 Task: Create in the project TripleWorks a sprint 'Celestial Sprint'.
Action: Mouse moved to (224, 65)
Screenshot: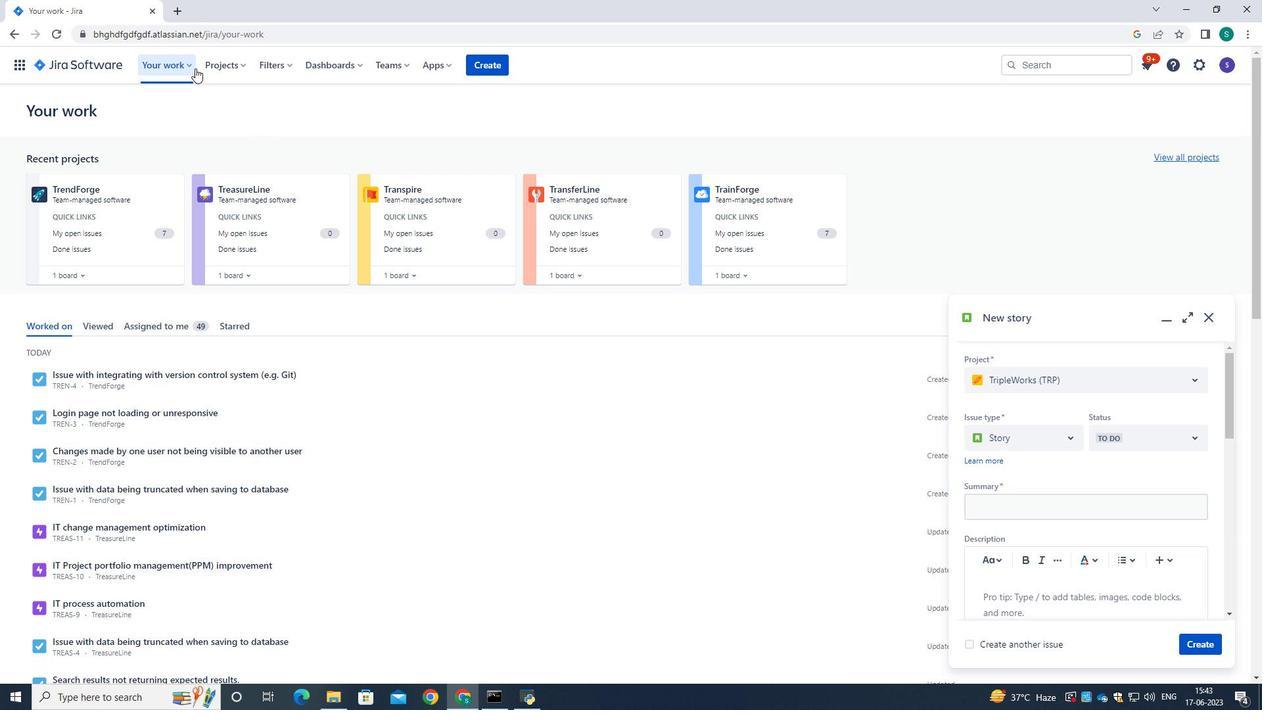 
Action: Mouse pressed left at (224, 65)
Screenshot: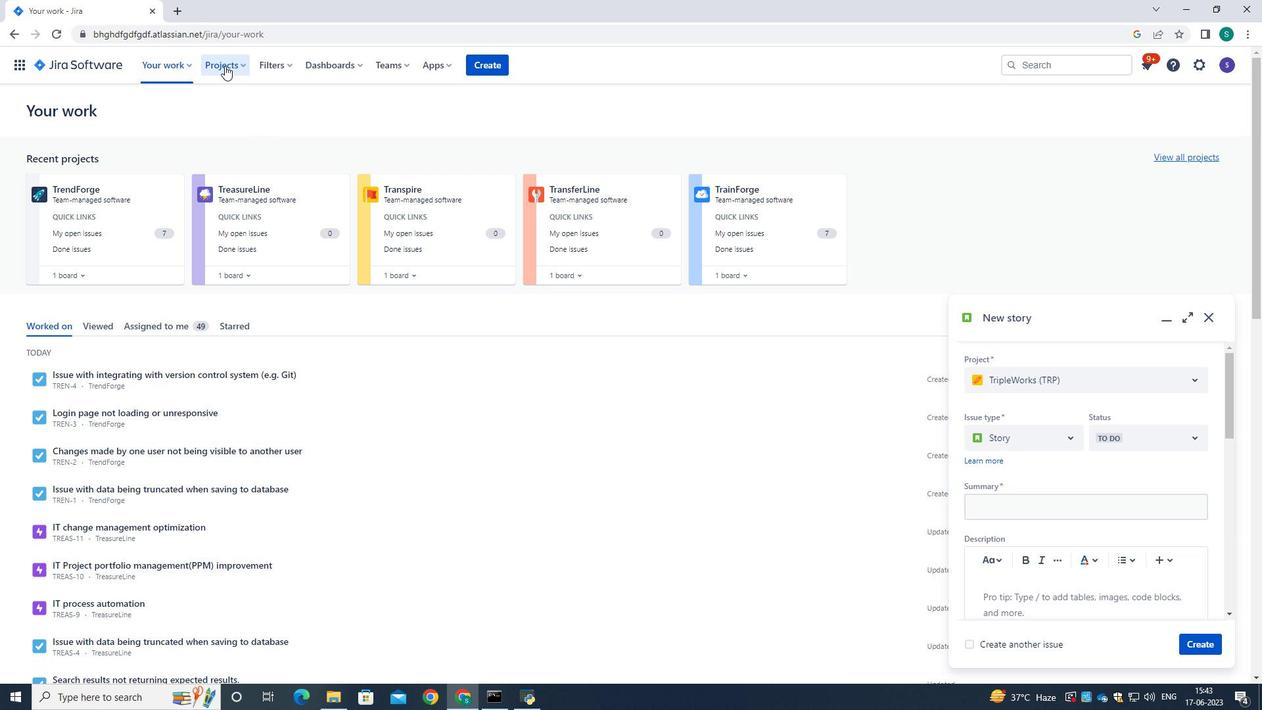 
Action: Mouse moved to (224, 113)
Screenshot: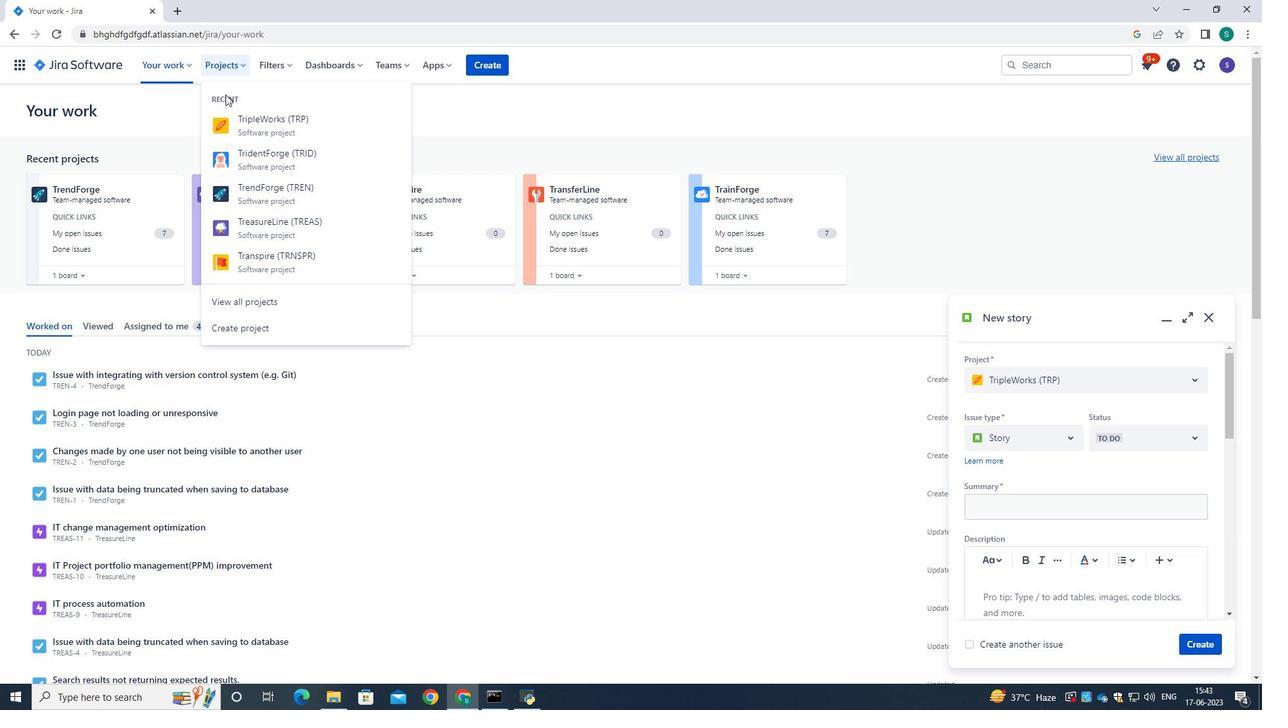 
Action: Mouse pressed left at (224, 113)
Screenshot: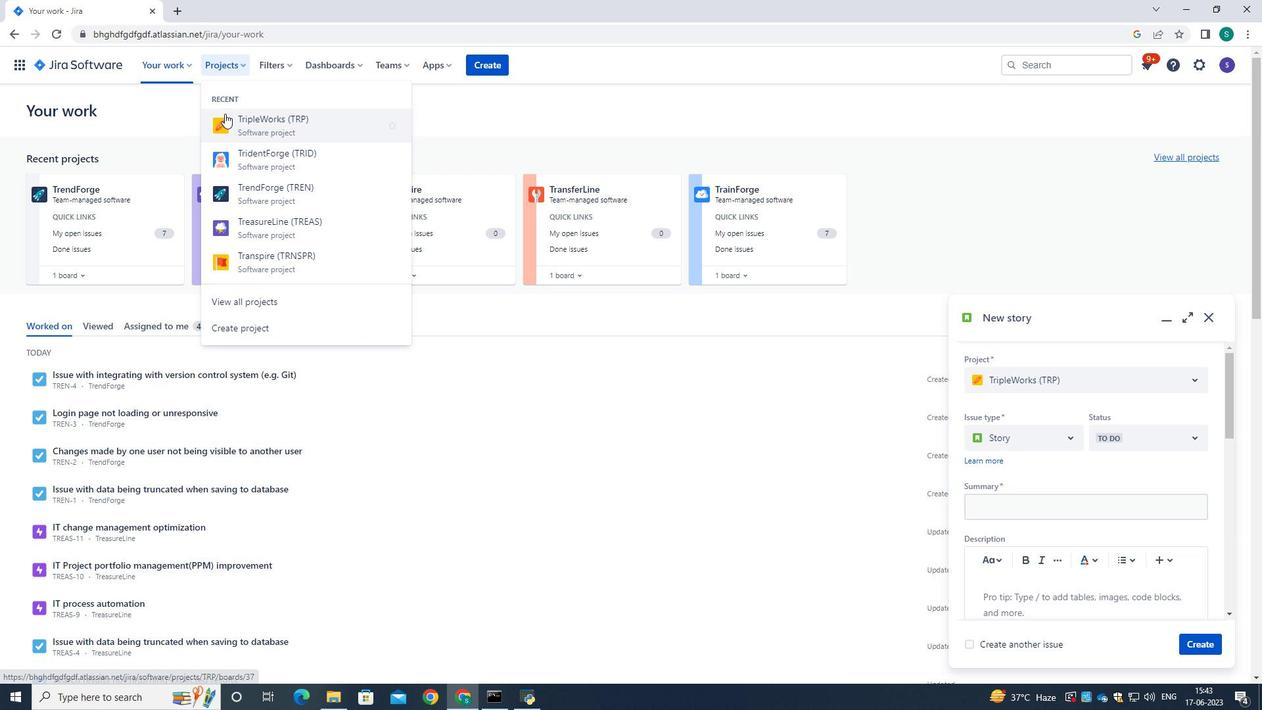
Action: Mouse moved to (126, 205)
Screenshot: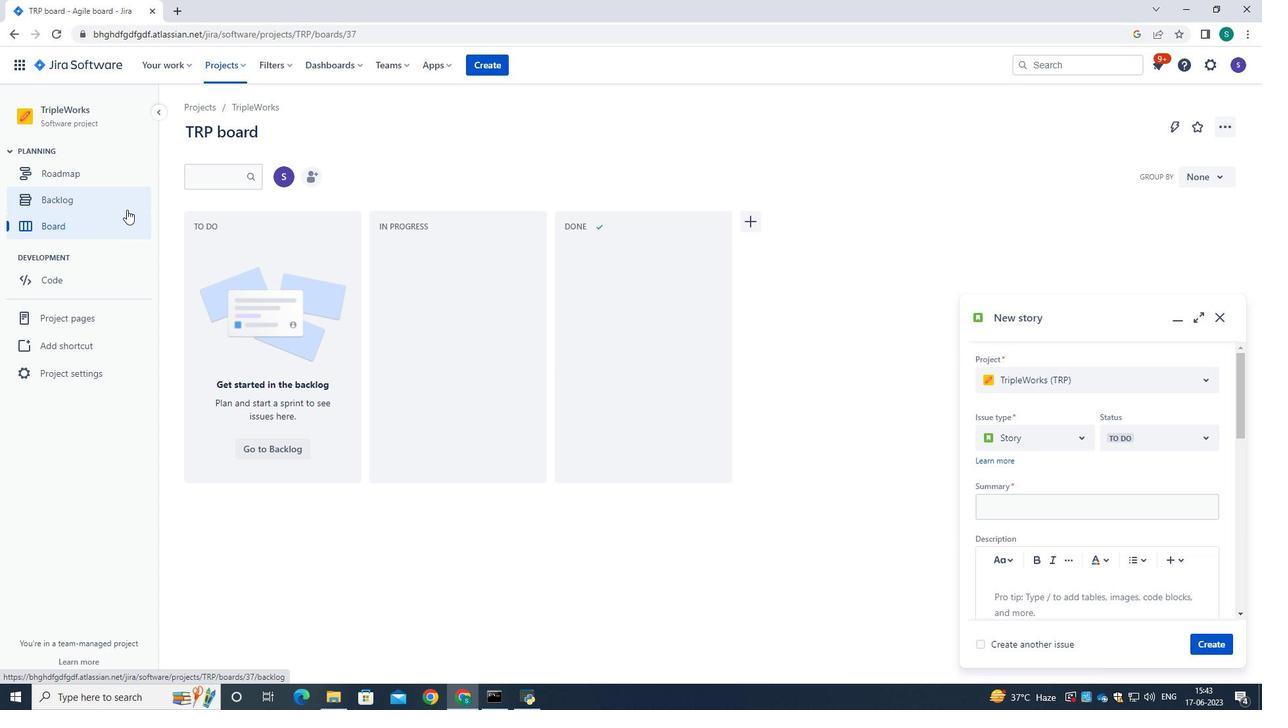 
Action: Mouse pressed left at (126, 205)
Screenshot: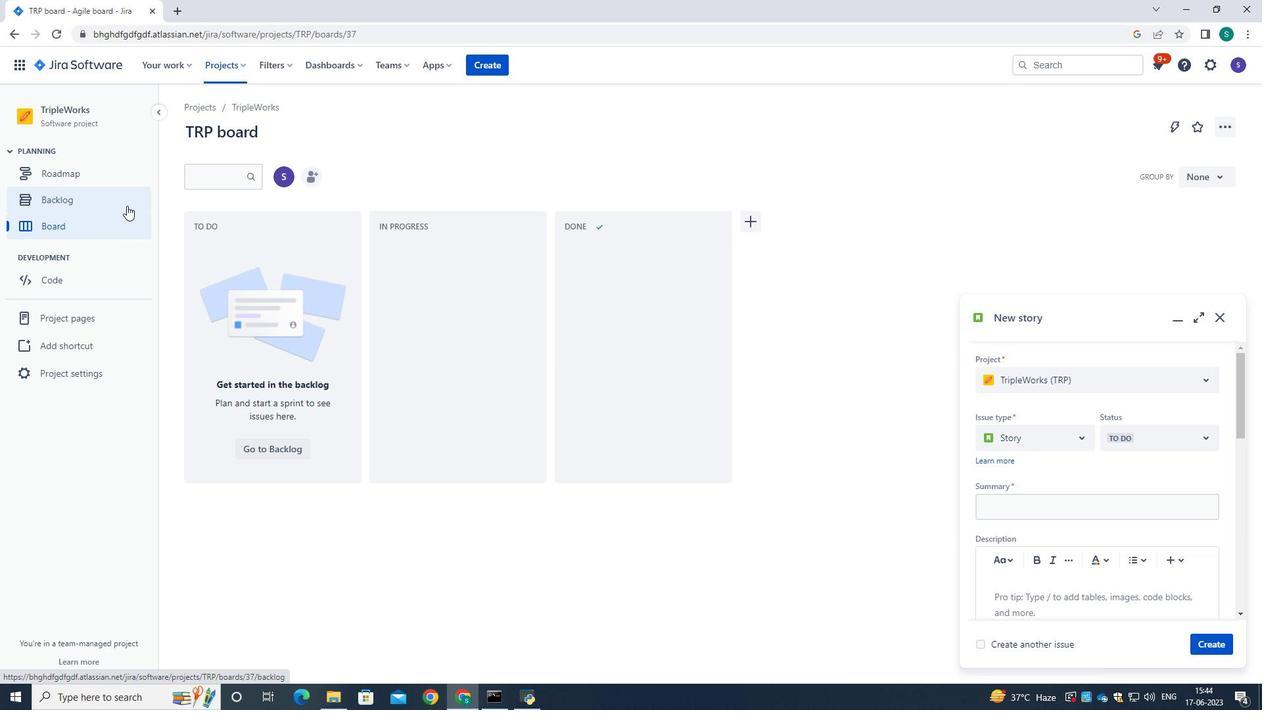 
Action: Mouse moved to (1224, 322)
Screenshot: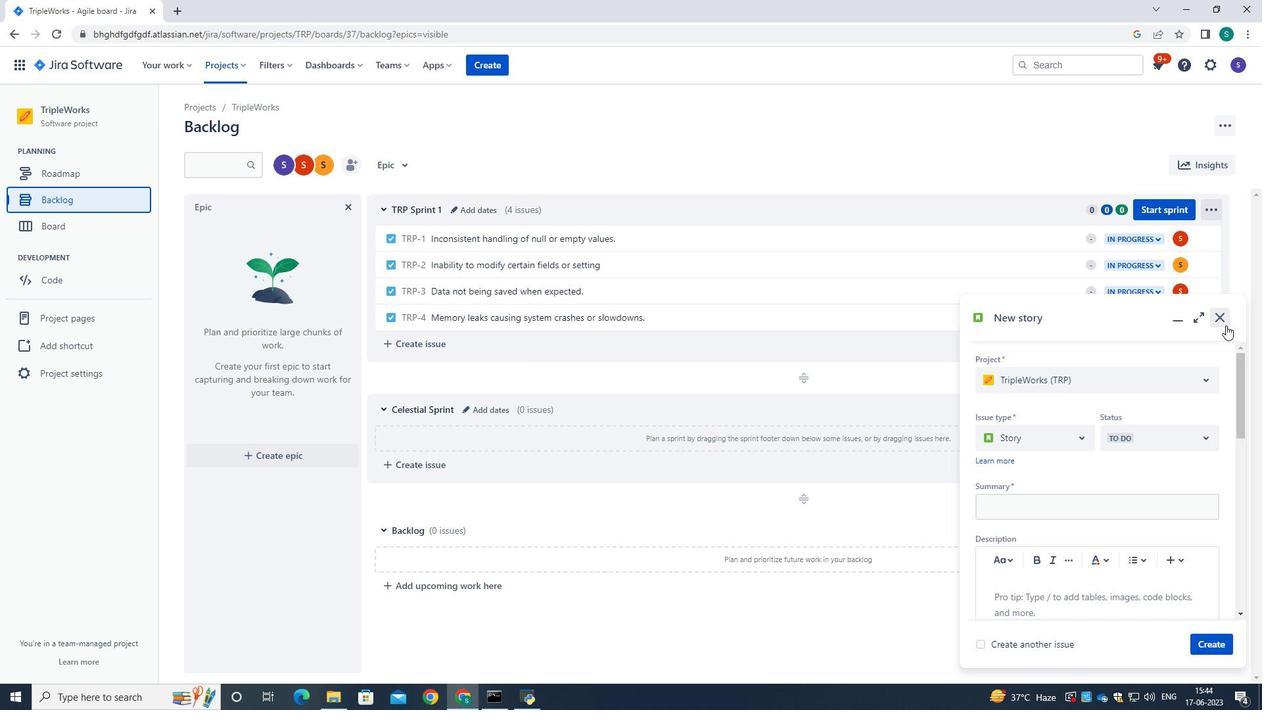 
Action: Mouse pressed left at (1224, 322)
Screenshot: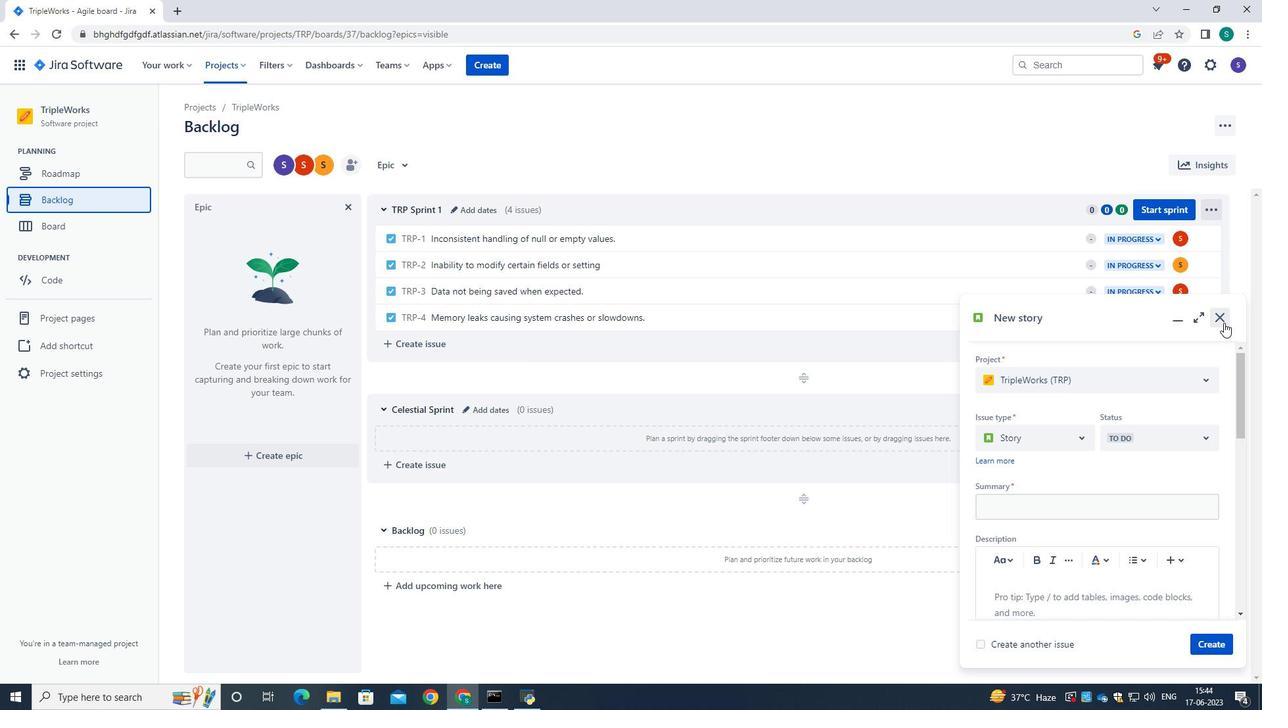 
Action: Mouse moved to (1030, 375)
Screenshot: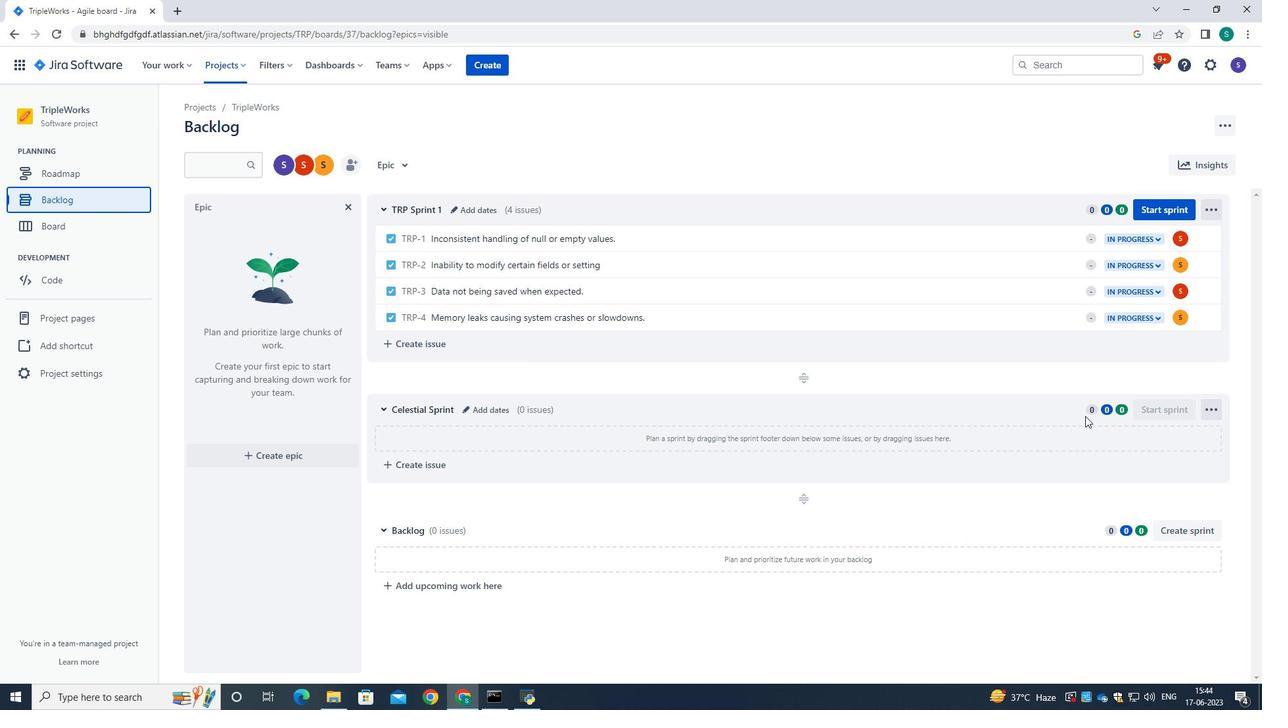
Action: Mouse scrolled (1030, 374) with delta (0, 0)
Screenshot: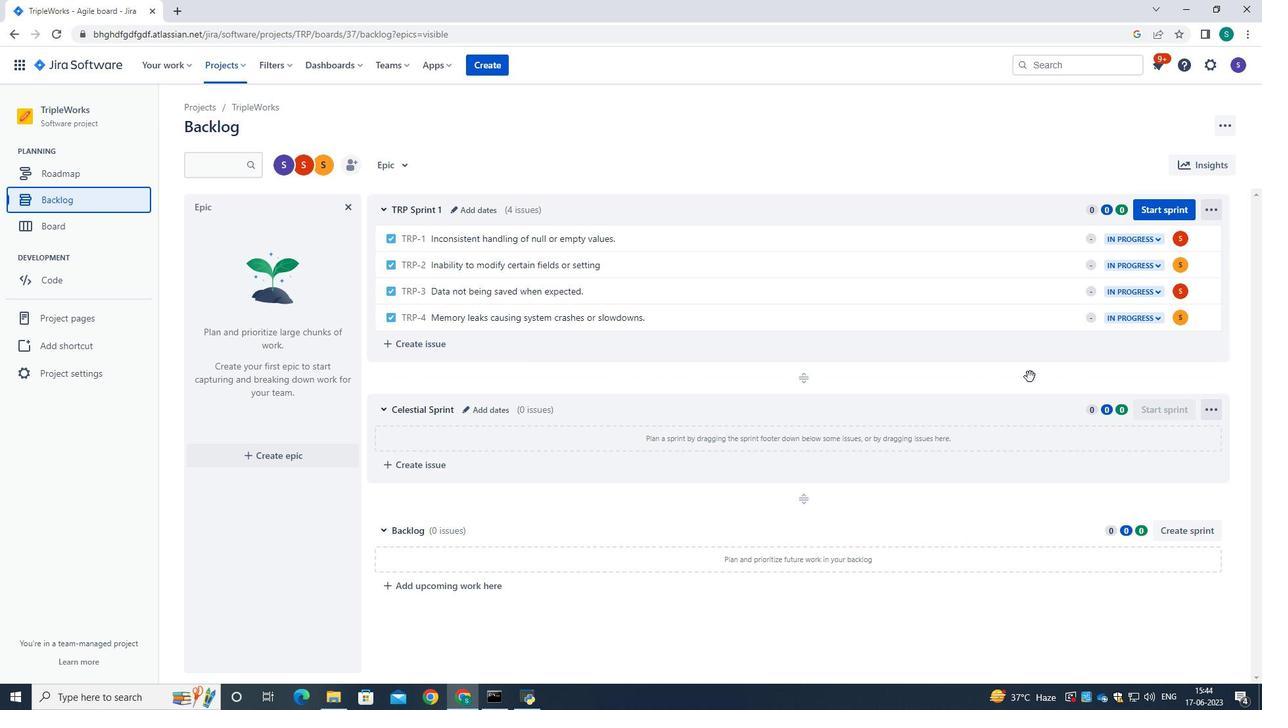 
Action: Mouse scrolled (1030, 374) with delta (0, 0)
Screenshot: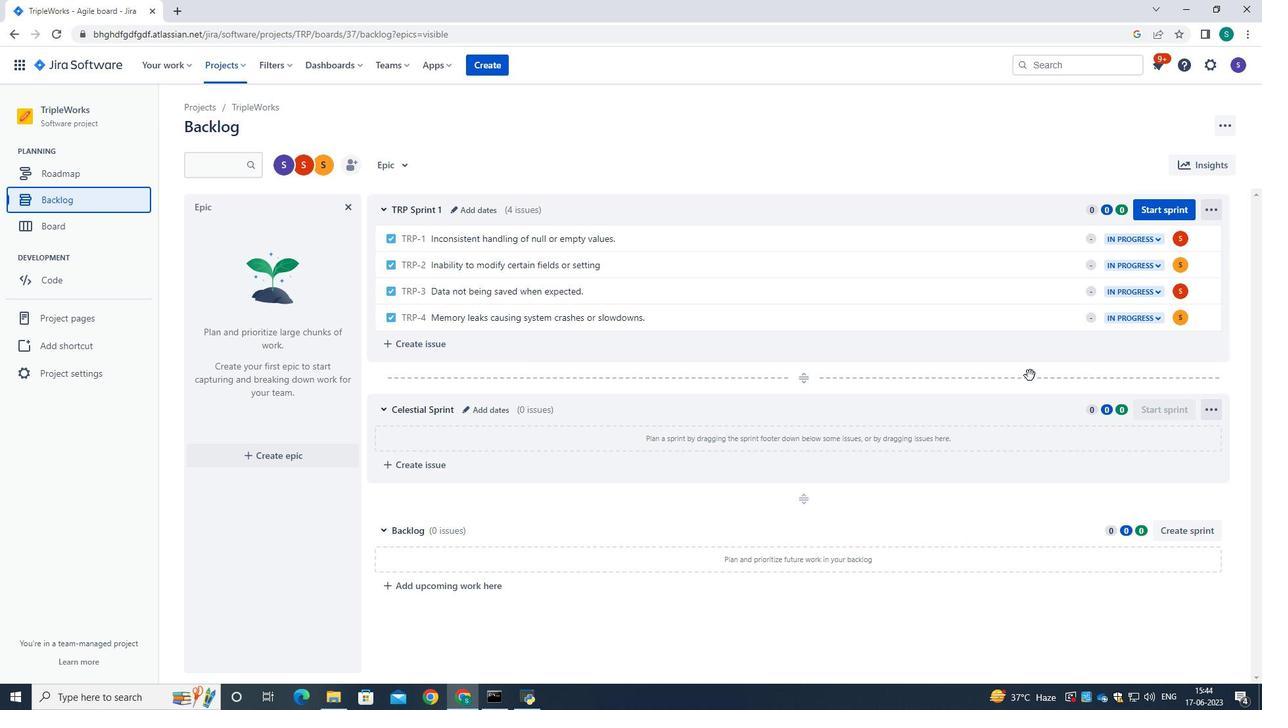 
Action: Mouse moved to (1195, 527)
Screenshot: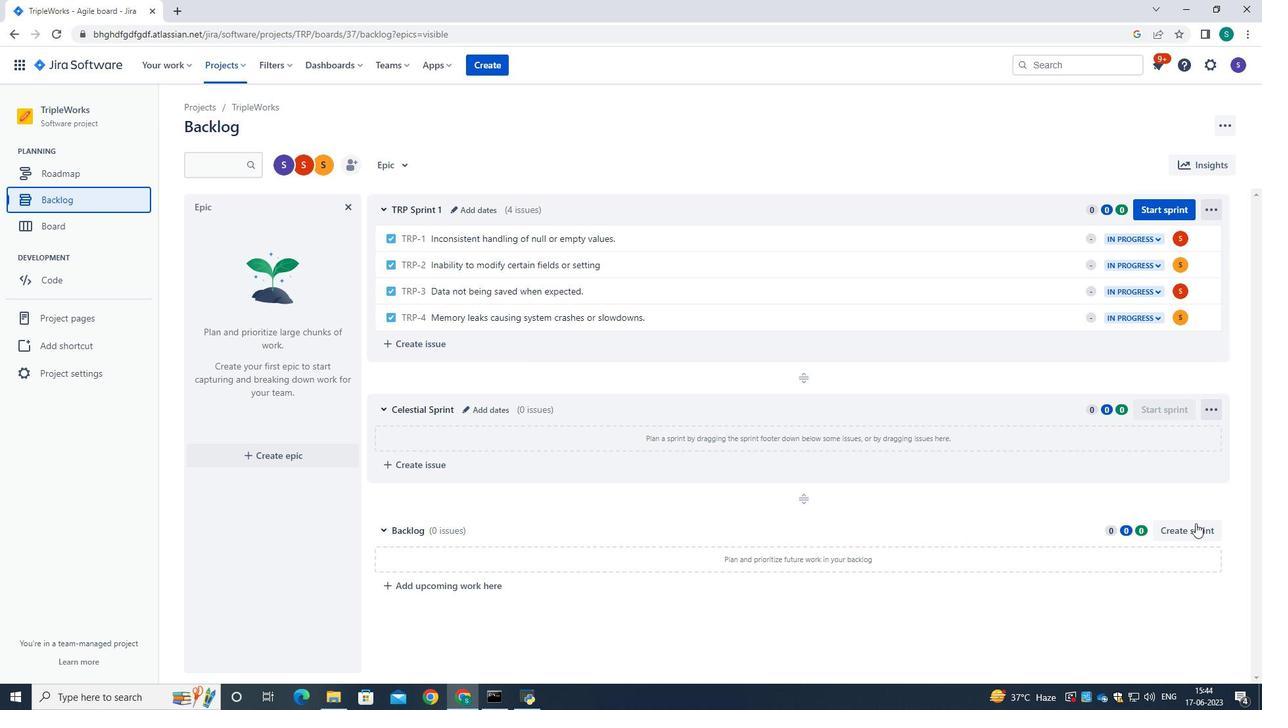 
Action: Mouse pressed left at (1195, 527)
Screenshot: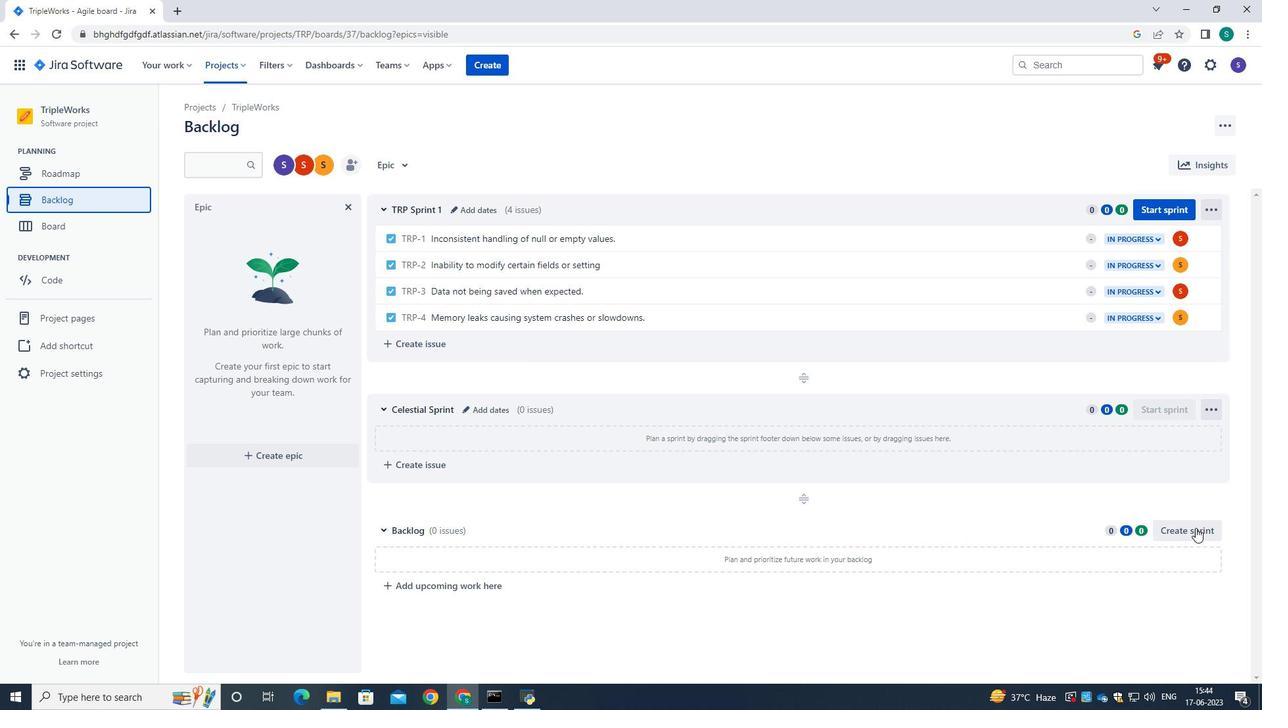 
Action: Mouse moved to (478, 534)
Screenshot: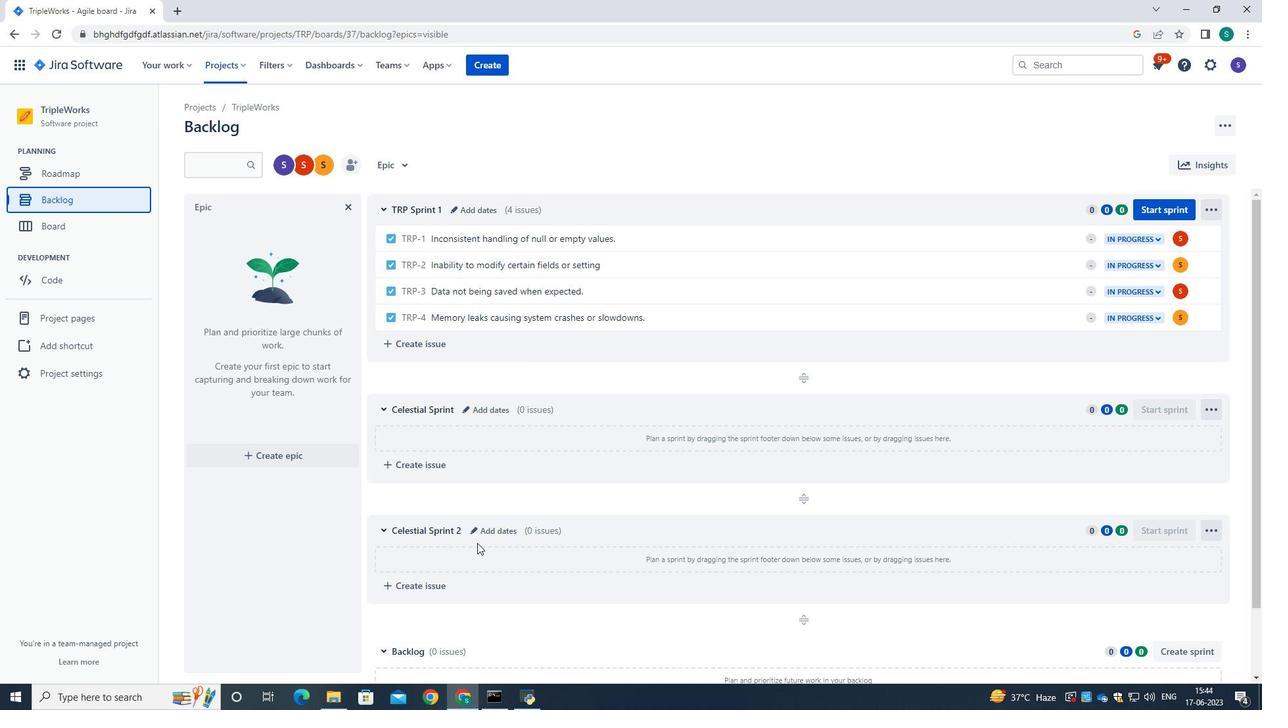 
Action: Mouse pressed left at (478, 534)
Screenshot: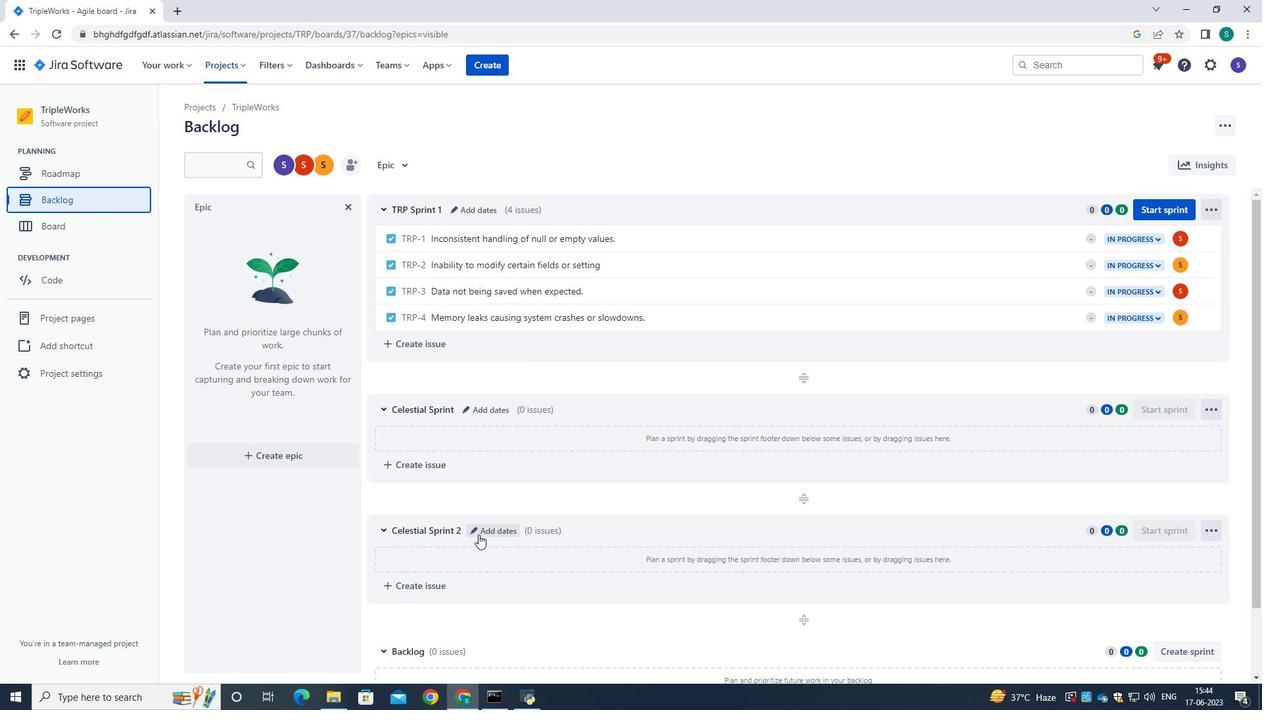 
Action: Mouse moved to (513, 166)
Screenshot: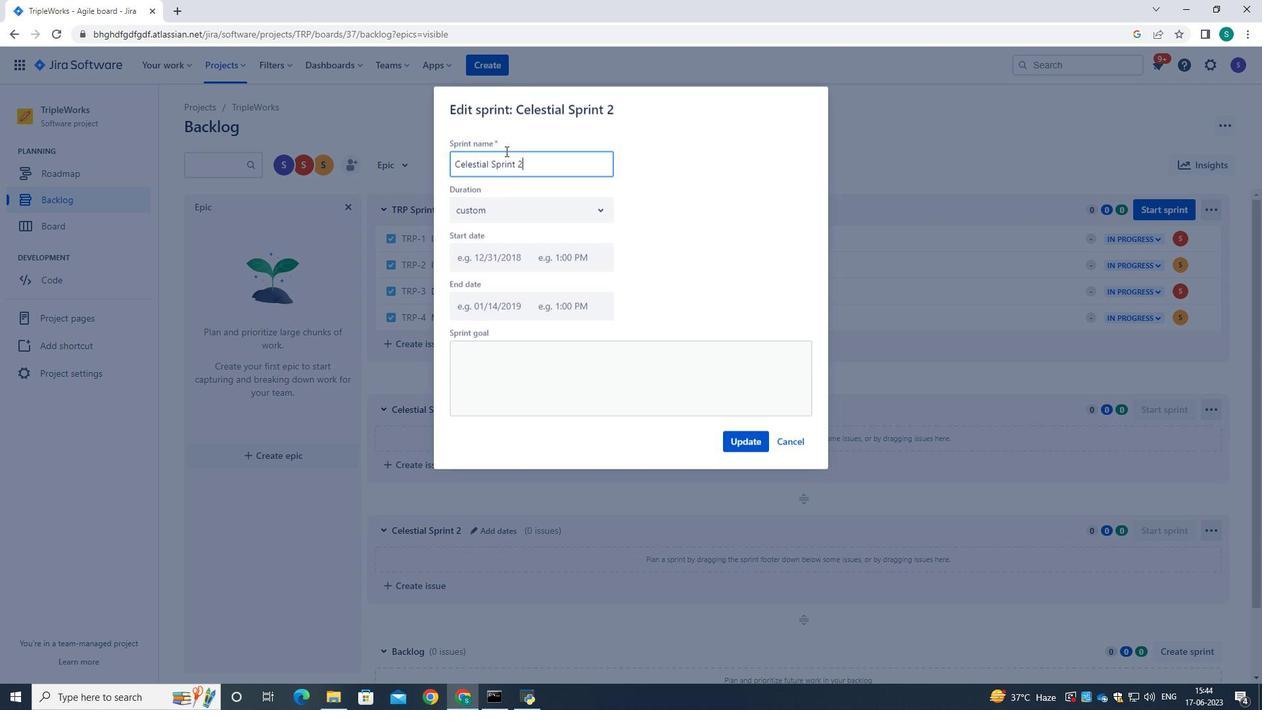 
Action: Key pressed <Key.backspace><Key.backspace>
Screenshot: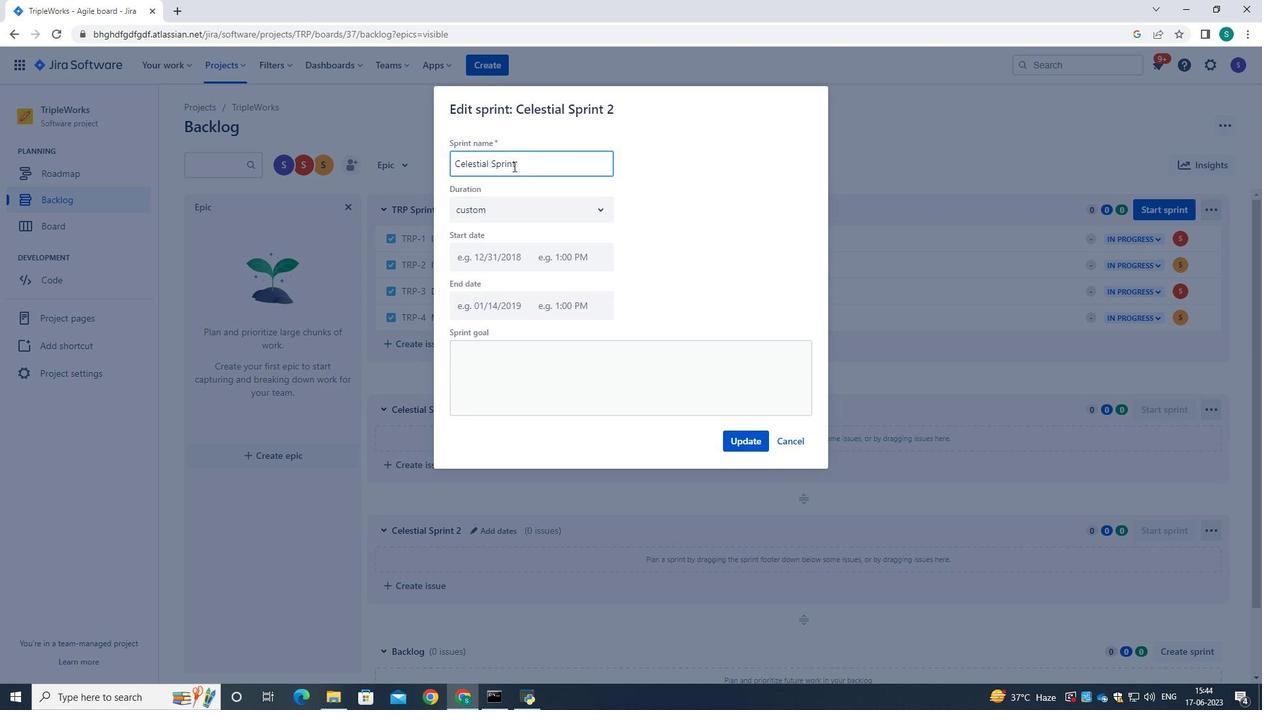 
Action: Mouse moved to (749, 437)
Screenshot: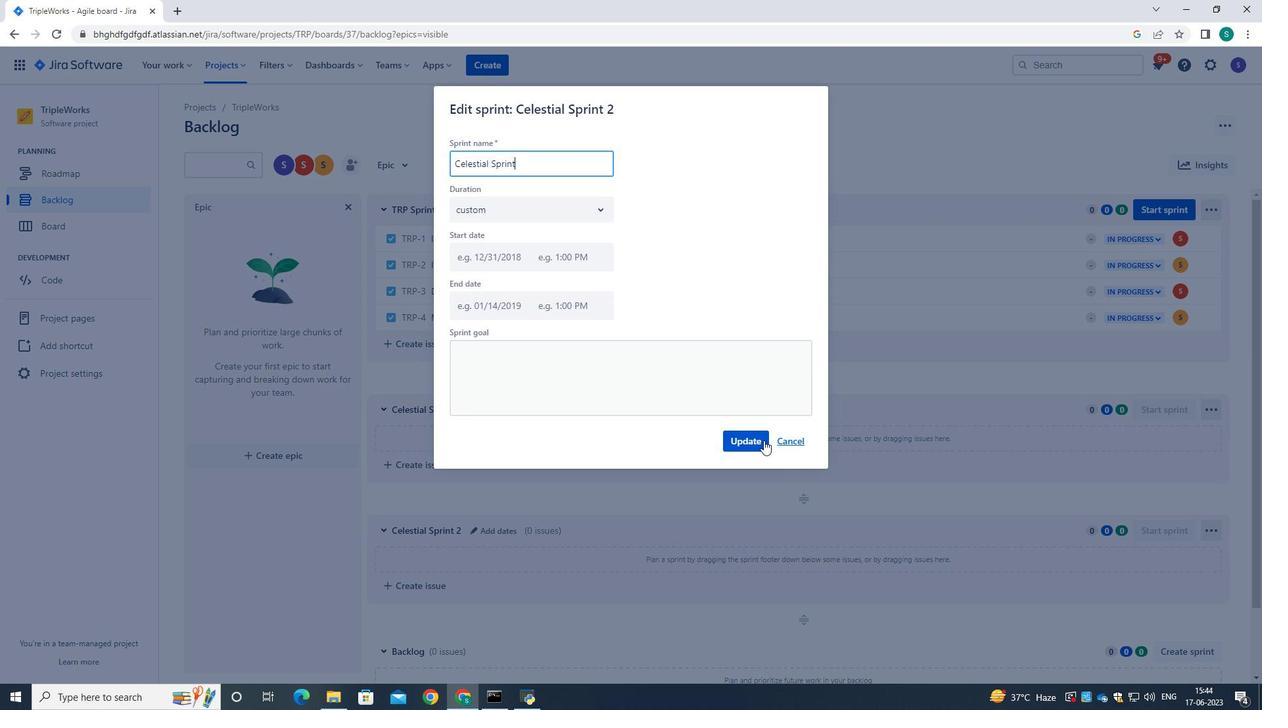 
Action: Mouse pressed left at (749, 437)
Screenshot: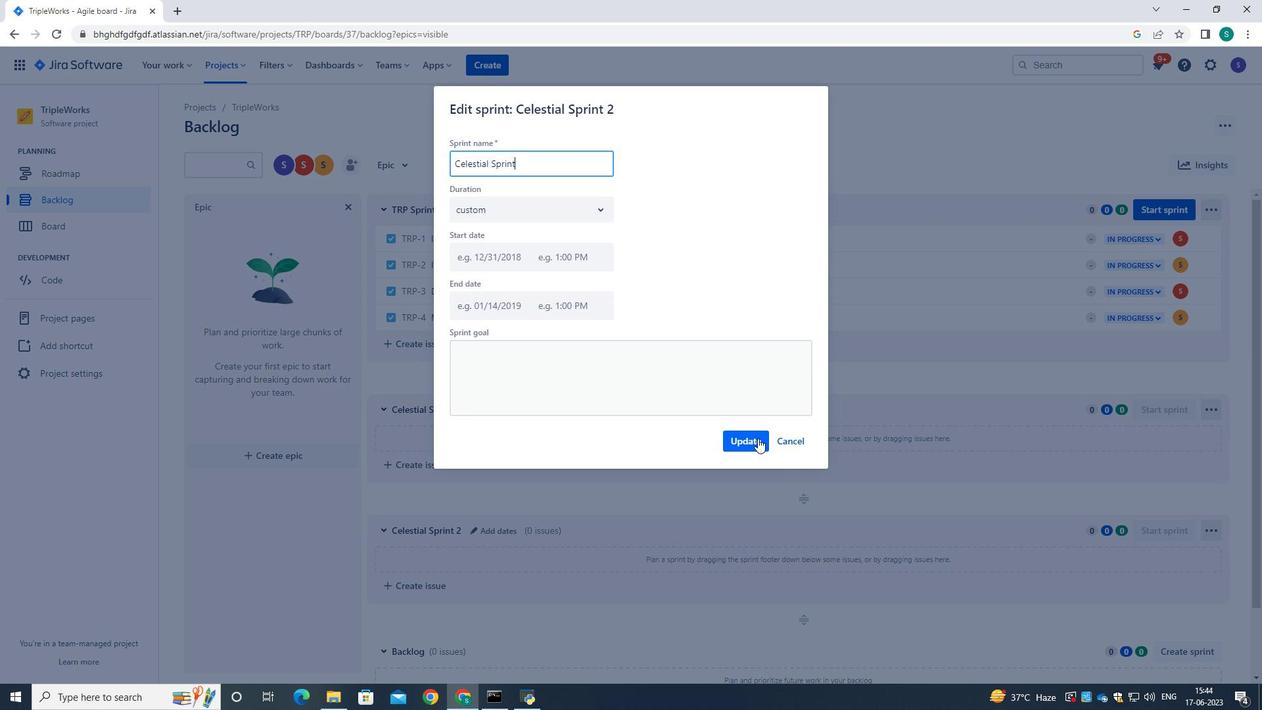 
Action: Mouse moved to (594, 350)
Screenshot: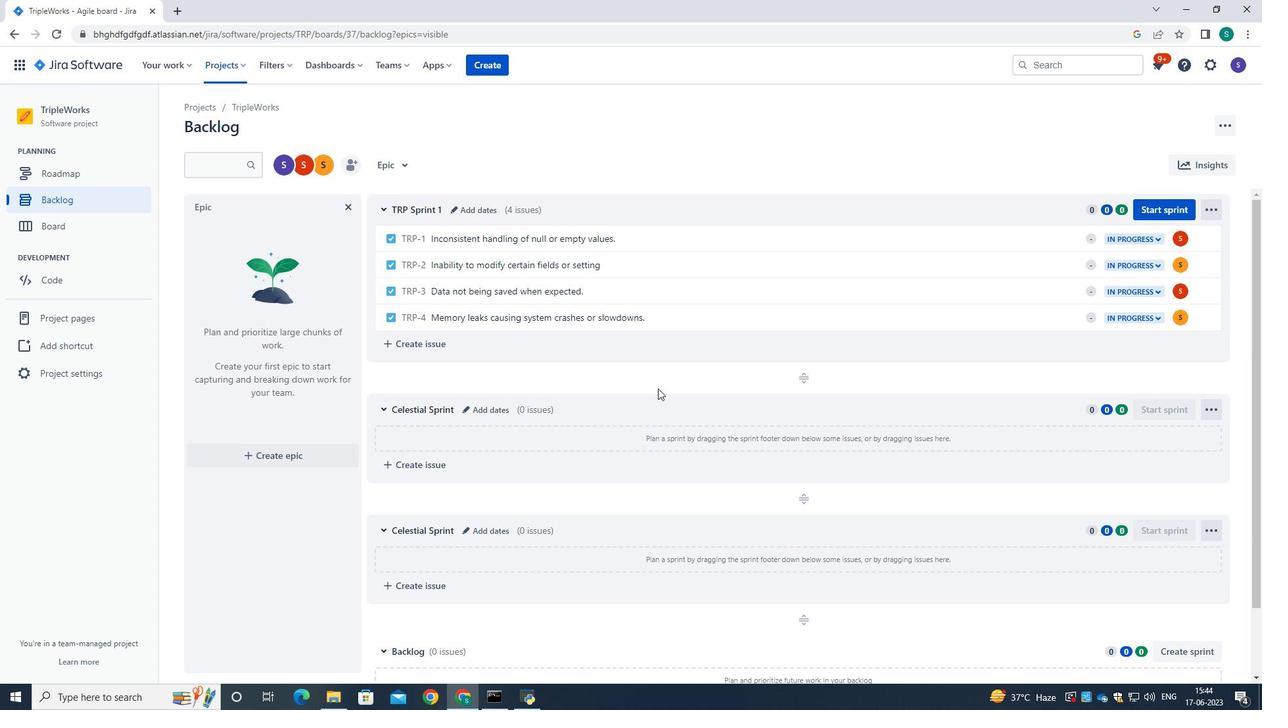 
Action: Mouse scrolled (594, 349) with delta (0, 0)
Screenshot: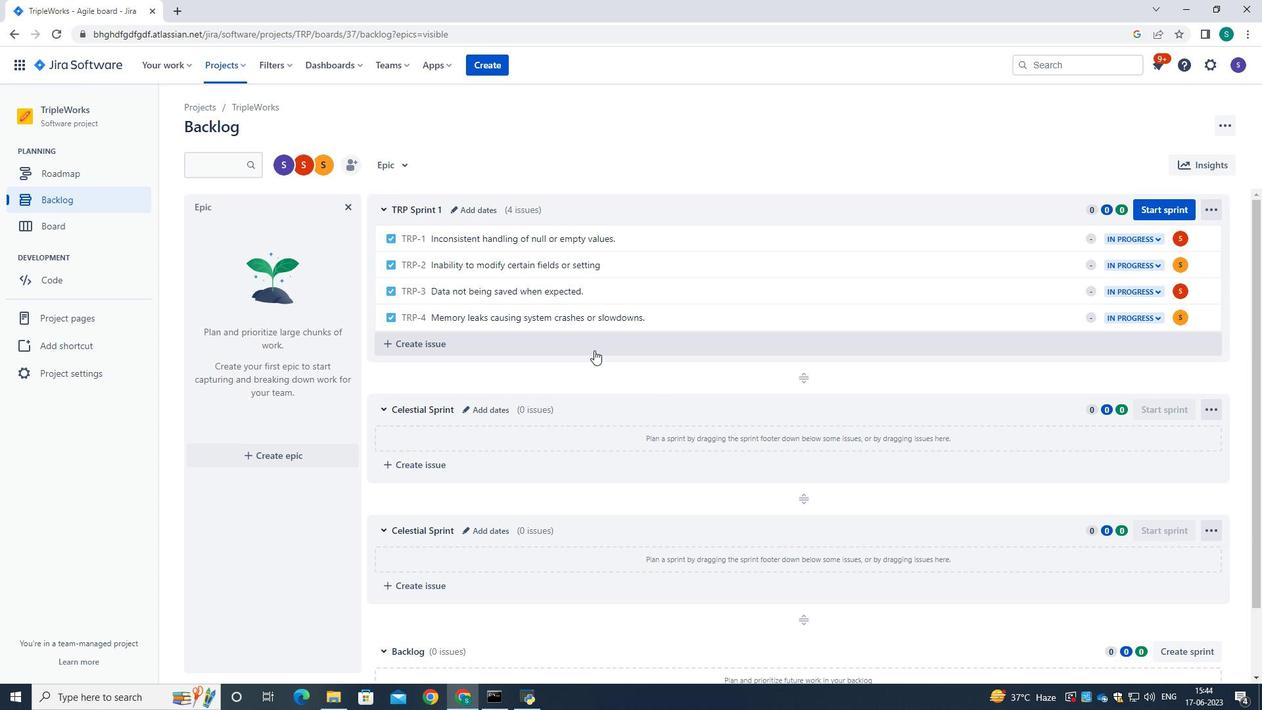 
Action: Mouse scrolled (594, 349) with delta (0, 0)
Screenshot: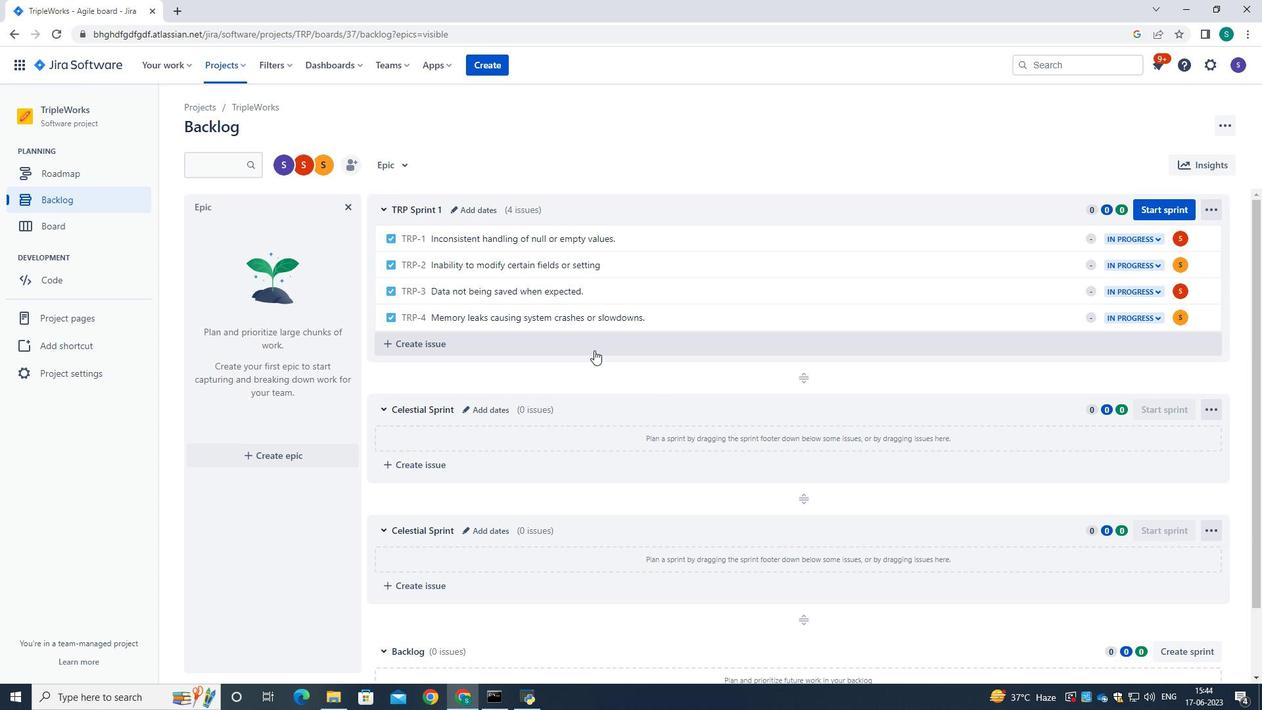 
Action: Mouse scrolled (594, 349) with delta (0, 0)
Screenshot: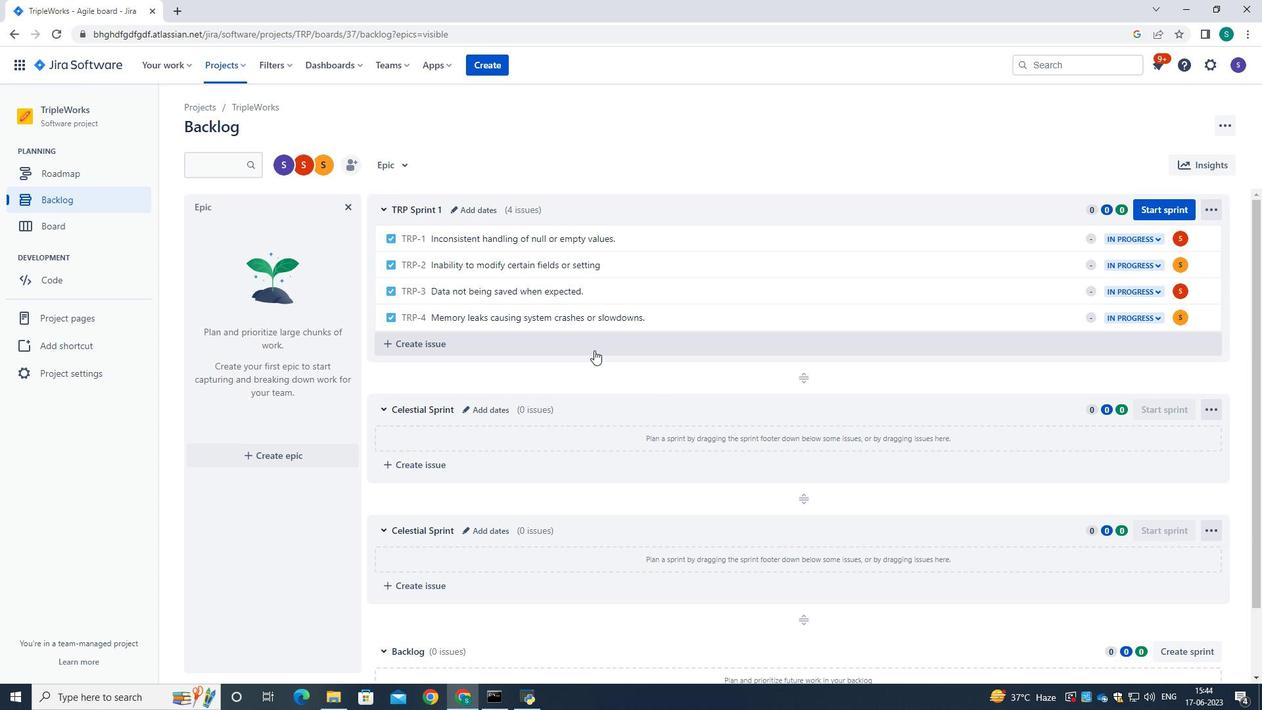 
